 Task: Set the item due "tomorrow".
Action: Mouse moved to (971, 236)
Screenshot: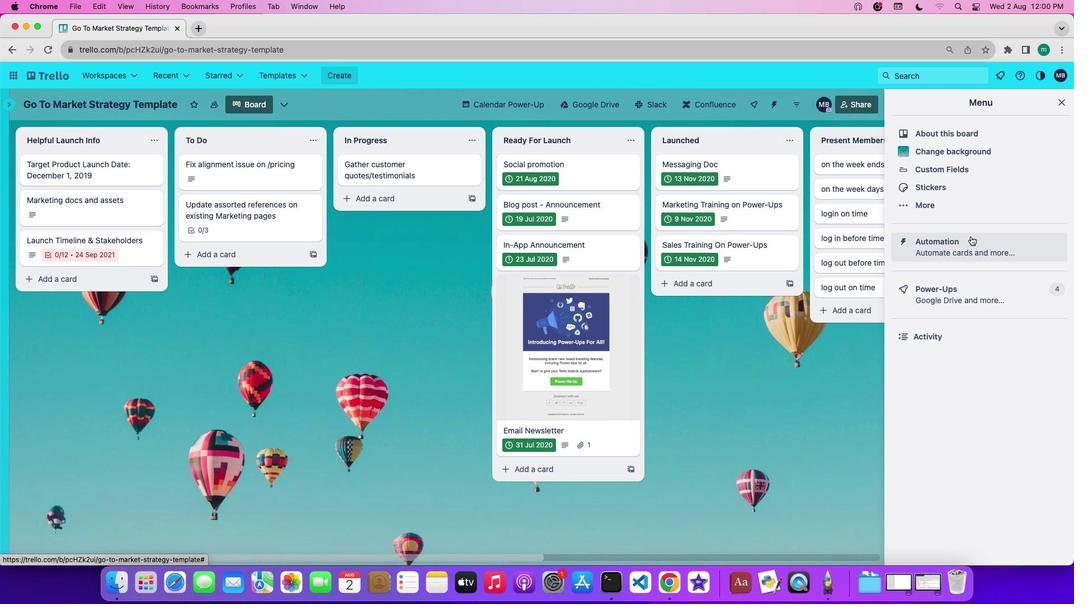 
Action: Mouse pressed left at (971, 236)
Screenshot: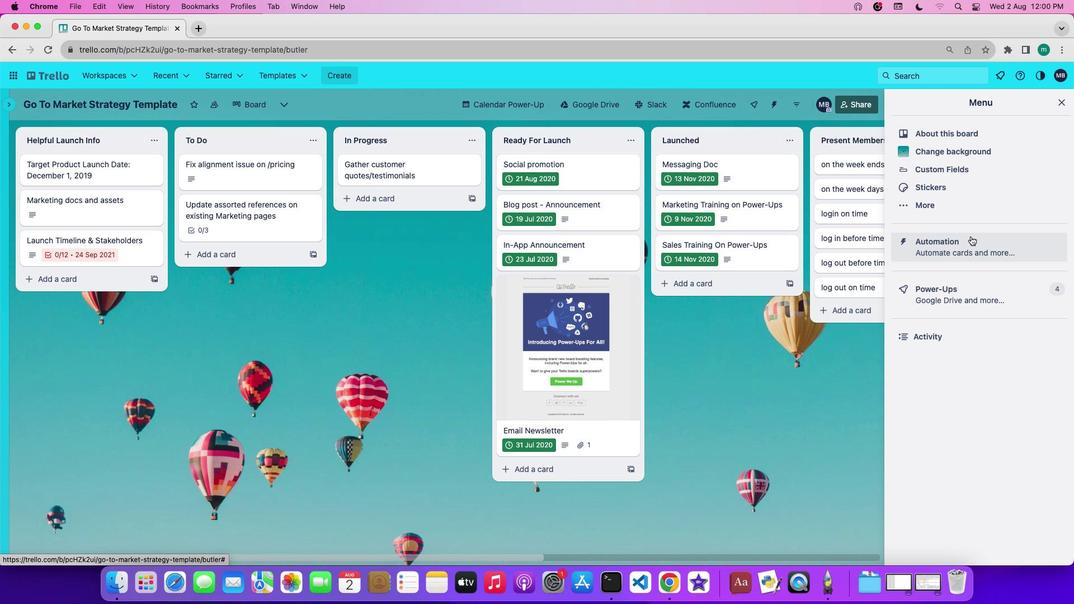 
Action: Mouse moved to (70, 293)
Screenshot: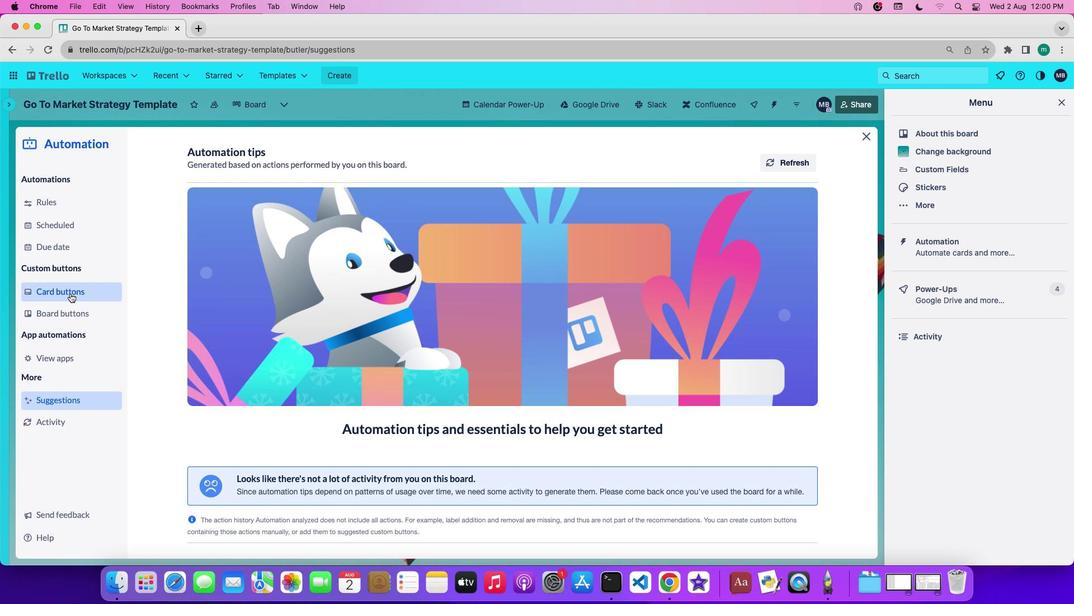 
Action: Mouse pressed left at (70, 293)
Screenshot: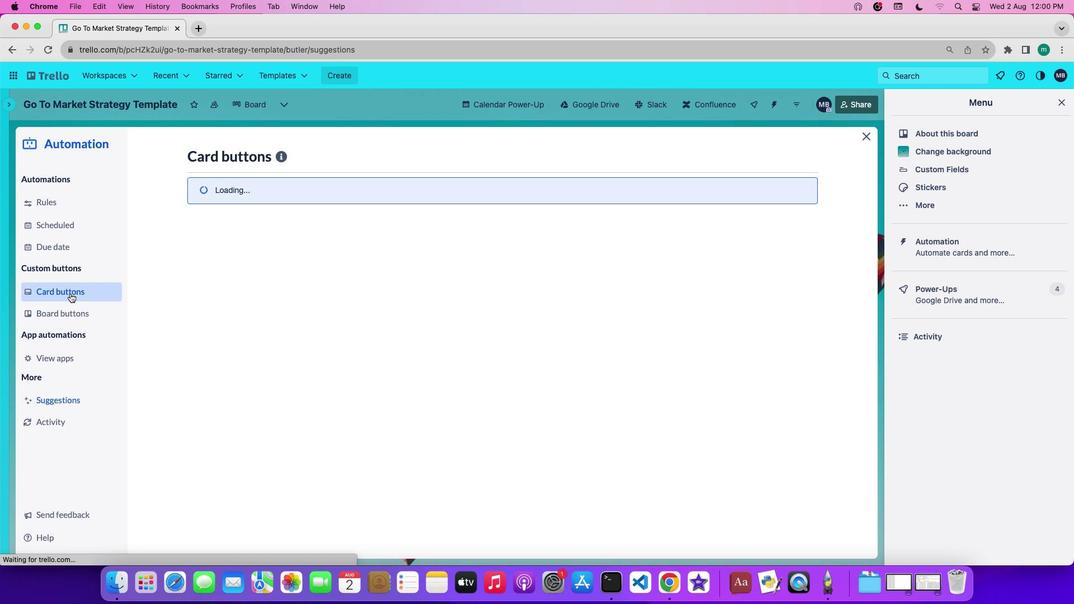 
Action: Mouse moved to (235, 381)
Screenshot: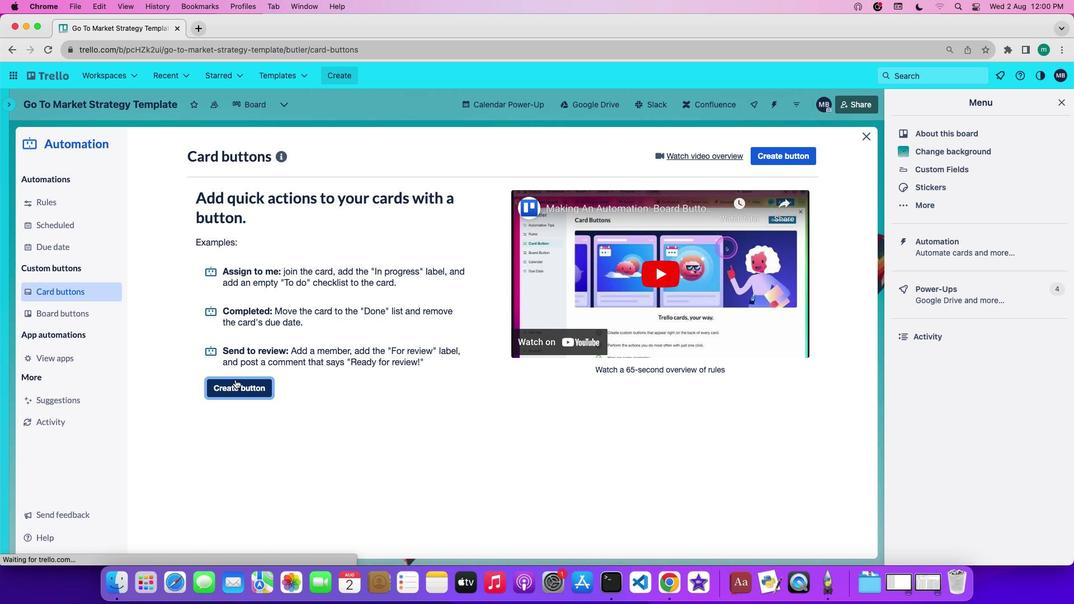 
Action: Mouse pressed left at (235, 381)
Screenshot: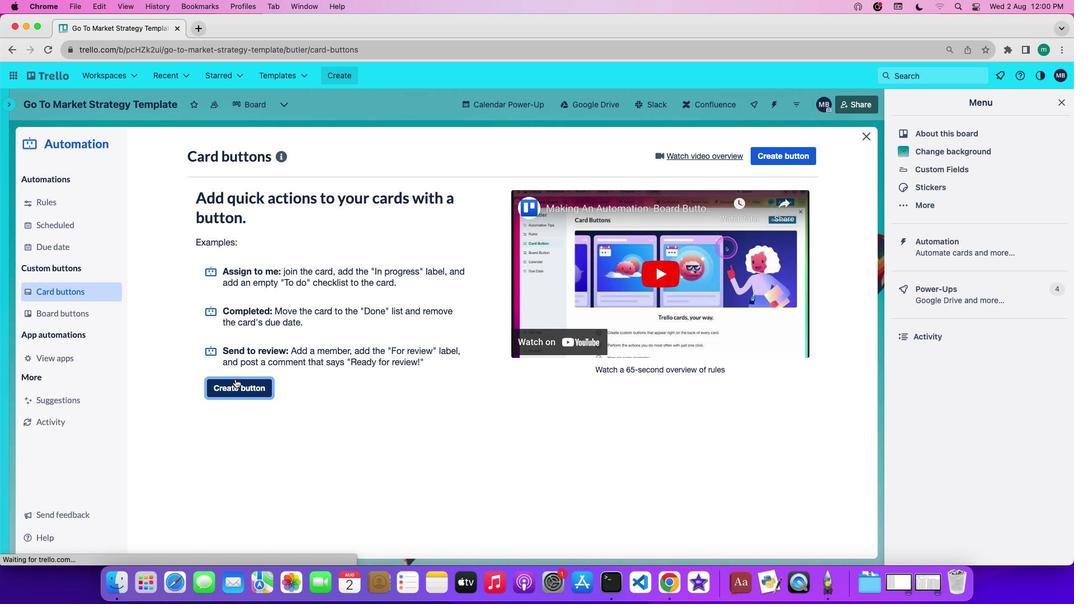 
Action: Mouse moved to (559, 310)
Screenshot: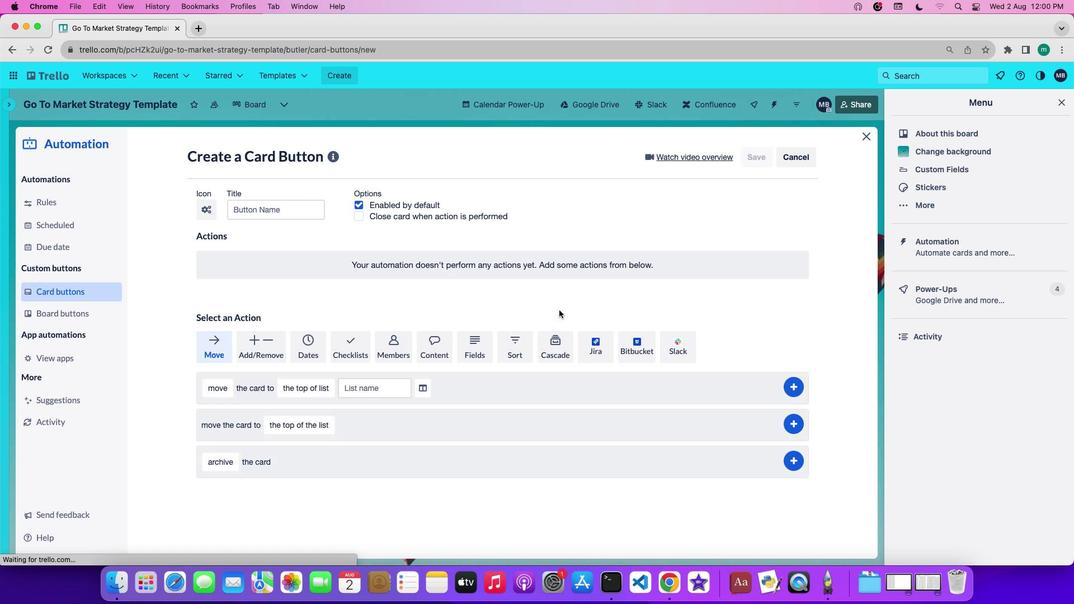 
Action: Mouse pressed left at (559, 310)
Screenshot: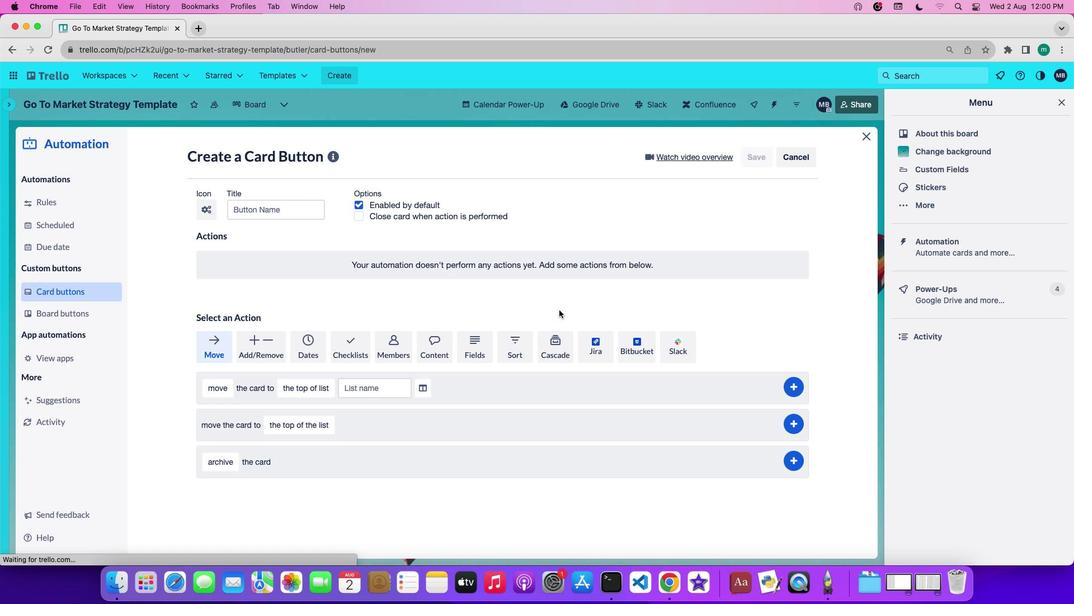 
Action: Mouse moved to (350, 339)
Screenshot: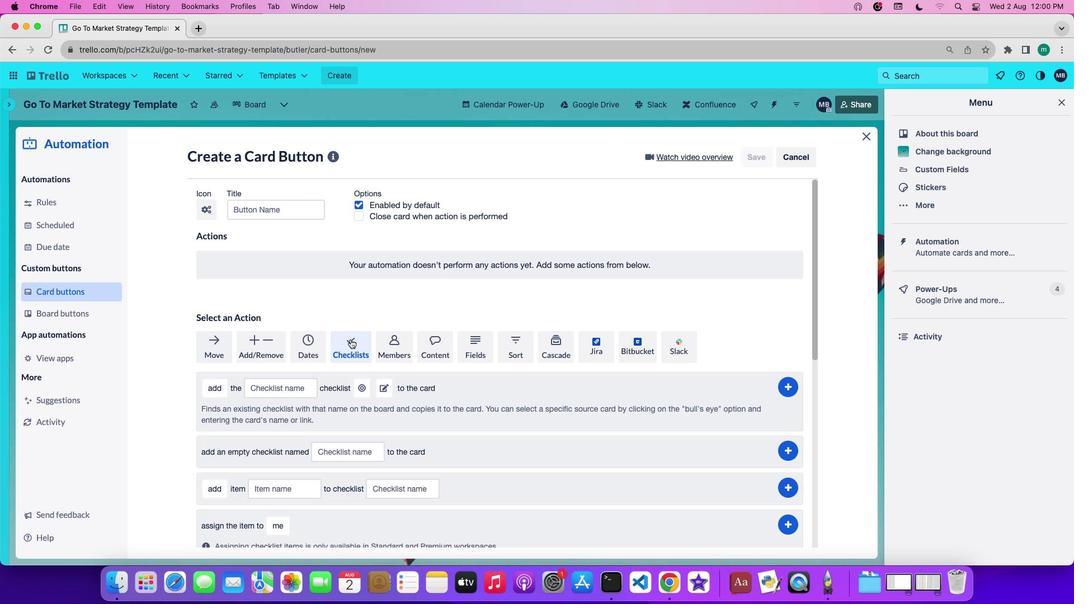 
Action: Mouse pressed left at (350, 339)
Screenshot: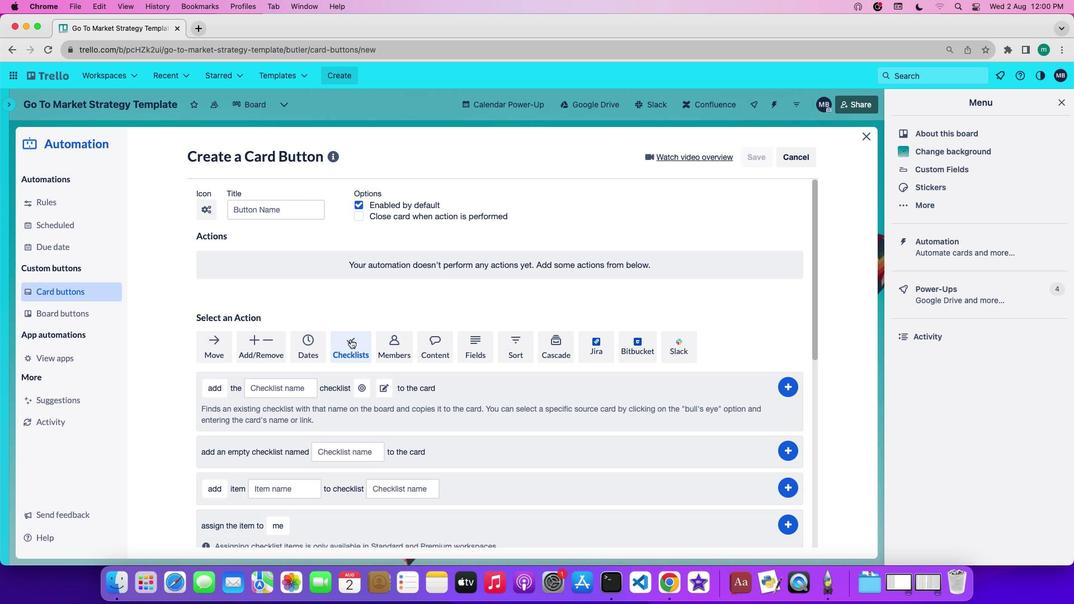 
Action: Mouse moved to (365, 473)
Screenshot: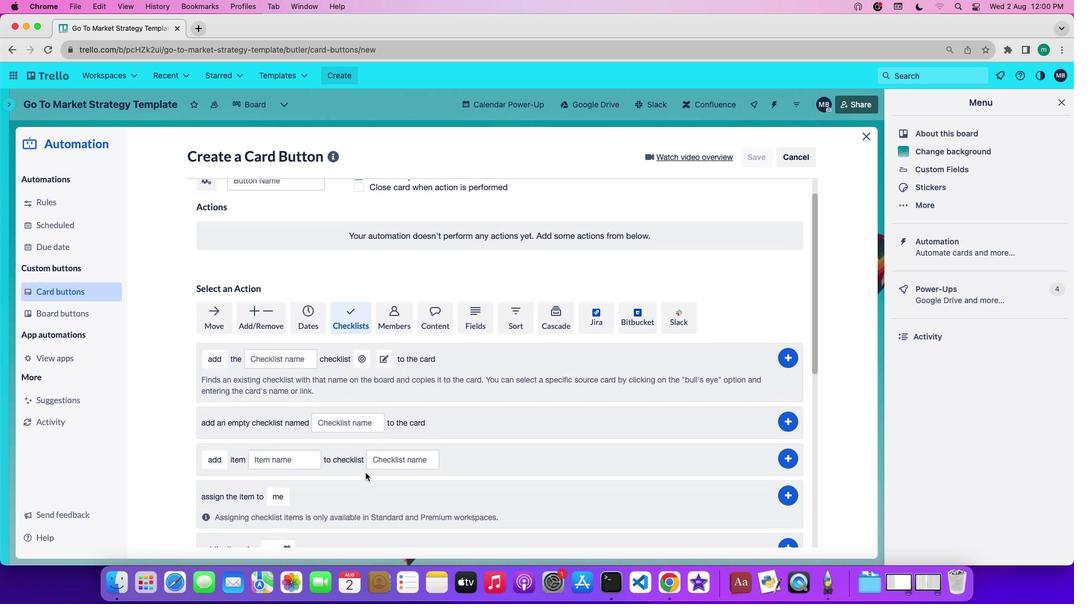 
Action: Mouse scrolled (365, 473) with delta (0, 0)
Screenshot: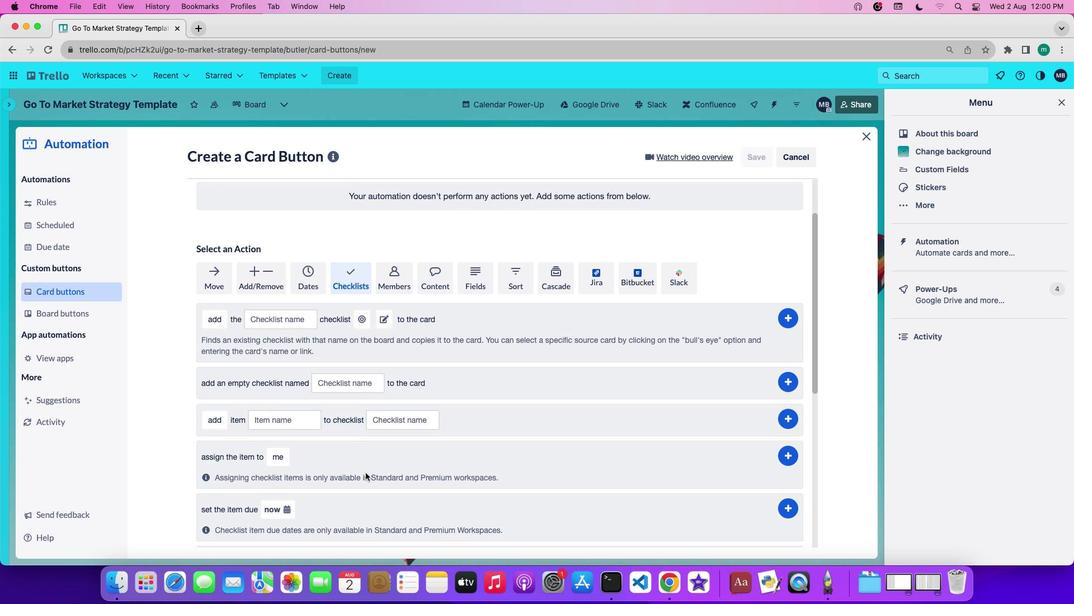 
Action: Mouse scrolled (365, 473) with delta (0, 0)
Screenshot: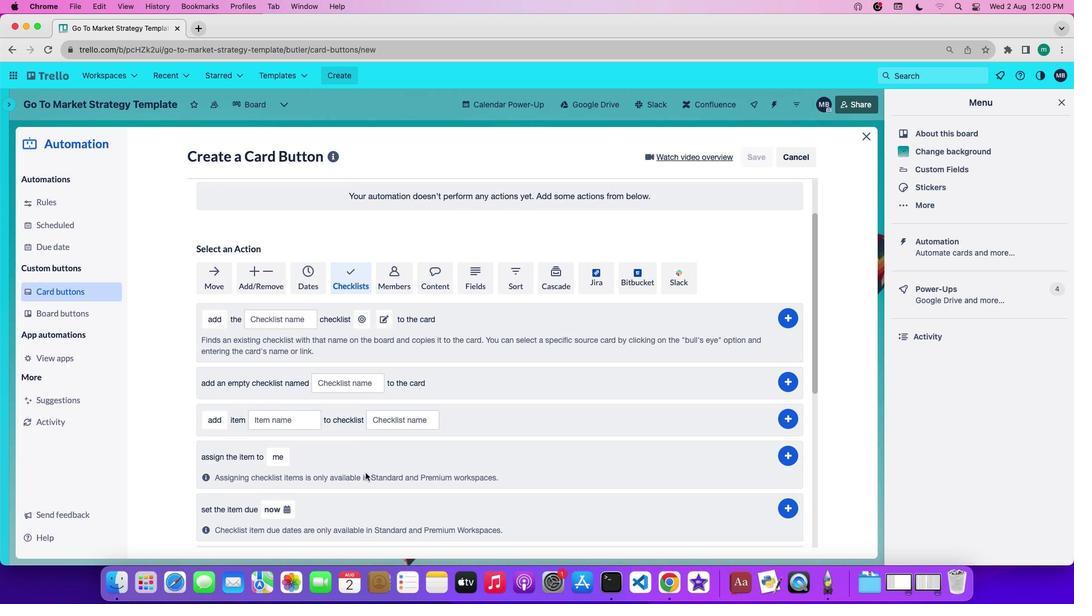 
Action: Mouse scrolled (365, 473) with delta (0, -1)
Screenshot: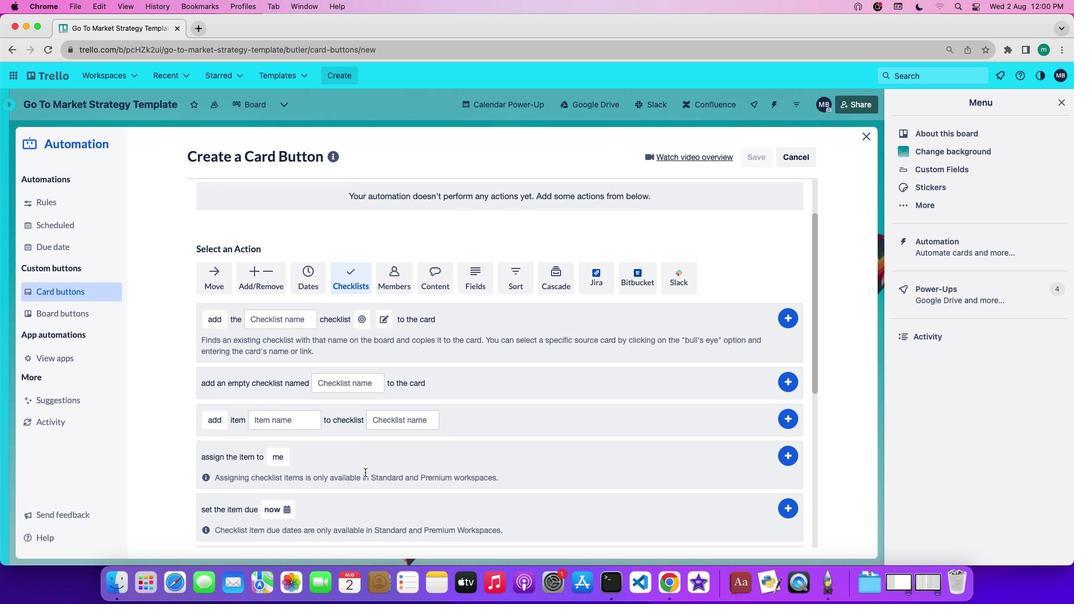 
Action: Mouse scrolled (365, 473) with delta (0, 0)
Screenshot: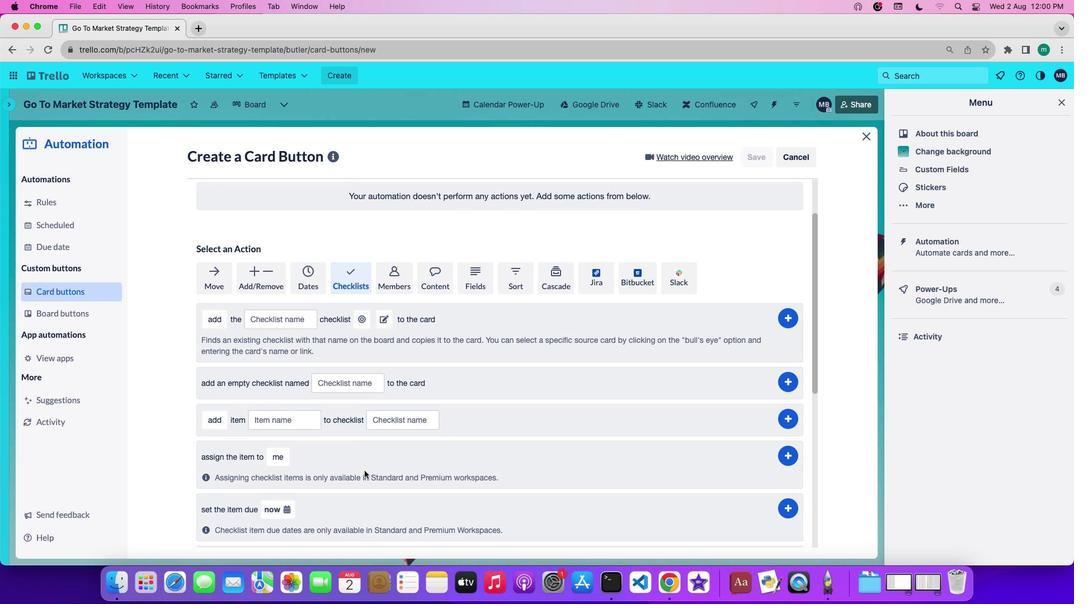 
Action: Mouse moved to (364, 471)
Screenshot: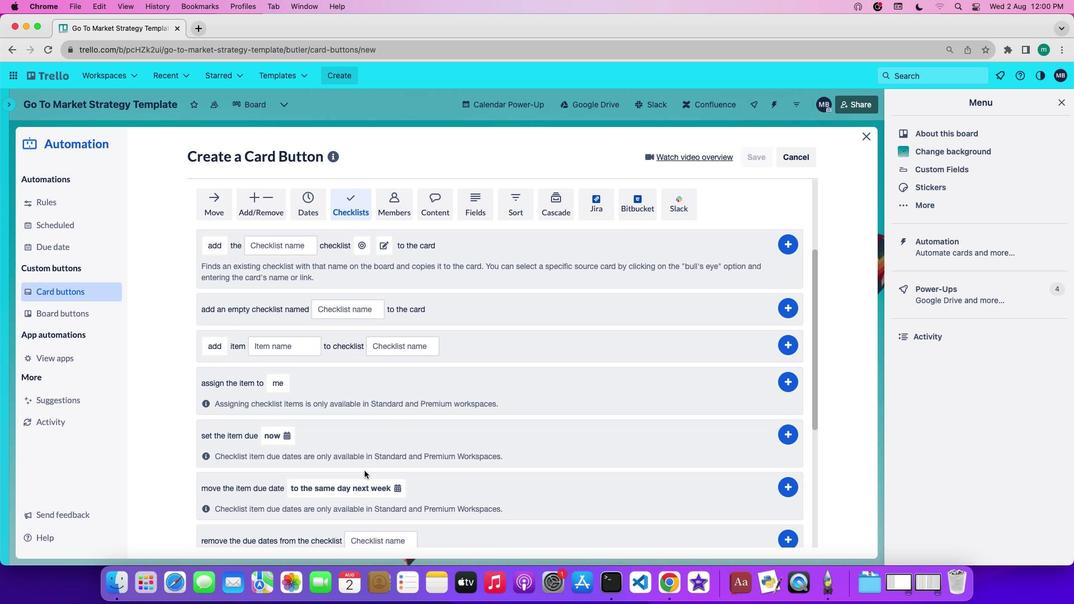 
Action: Mouse scrolled (364, 471) with delta (0, 0)
Screenshot: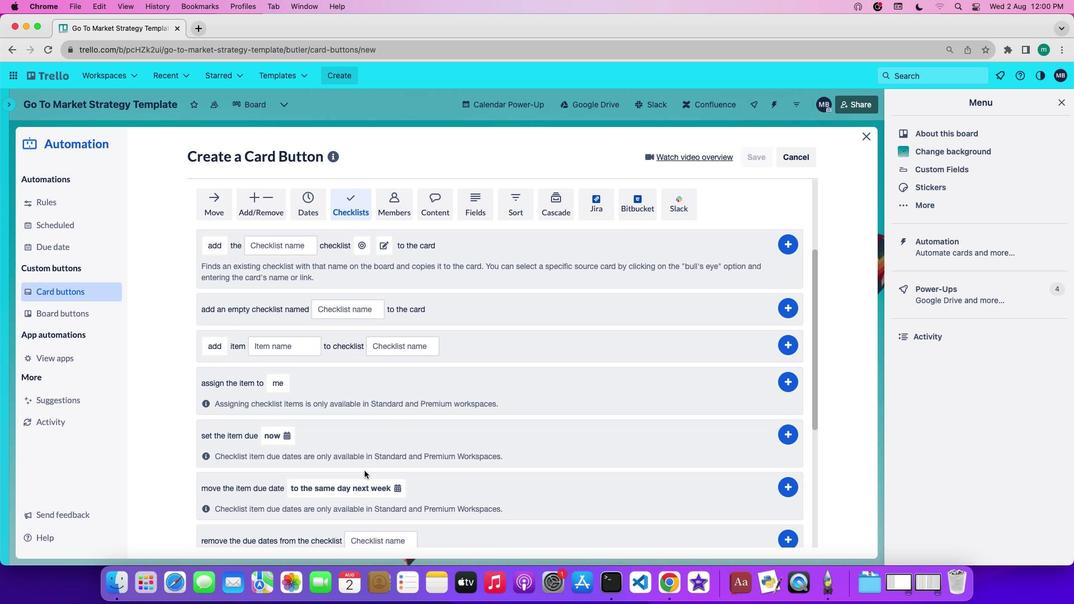 
Action: Mouse moved to (364, 471)
Screenshot: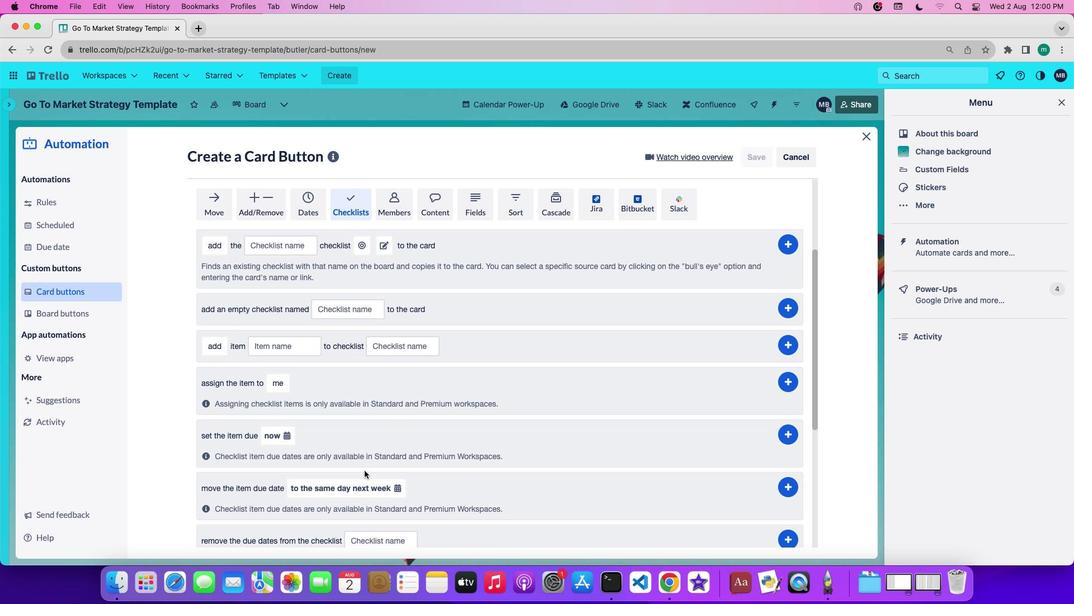 
Action: Mouse scrolled (364, 471) with delta (0, 0)
Screenshot: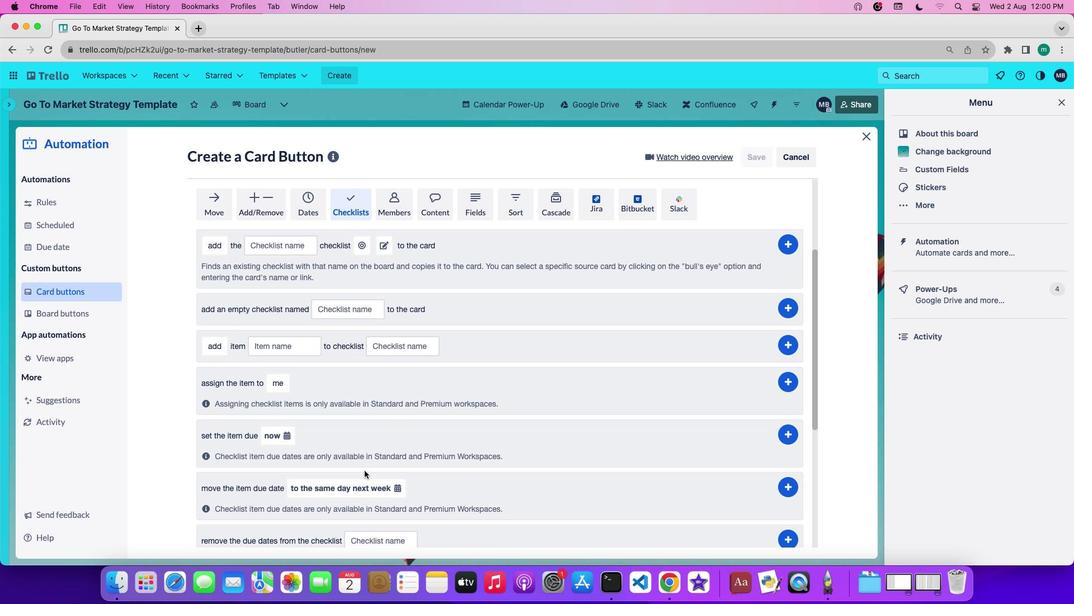 
Action: Mouse moved to (364, 470)
Screenshot: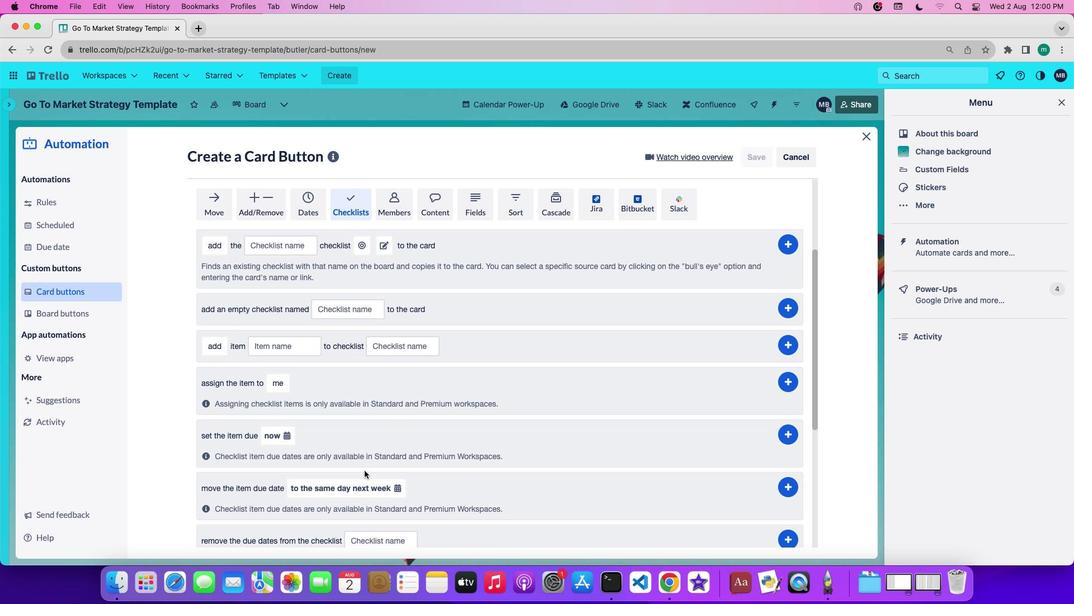 
Action: Mouse scrolled (364, 470) with delta (0, -1)
Screenshot: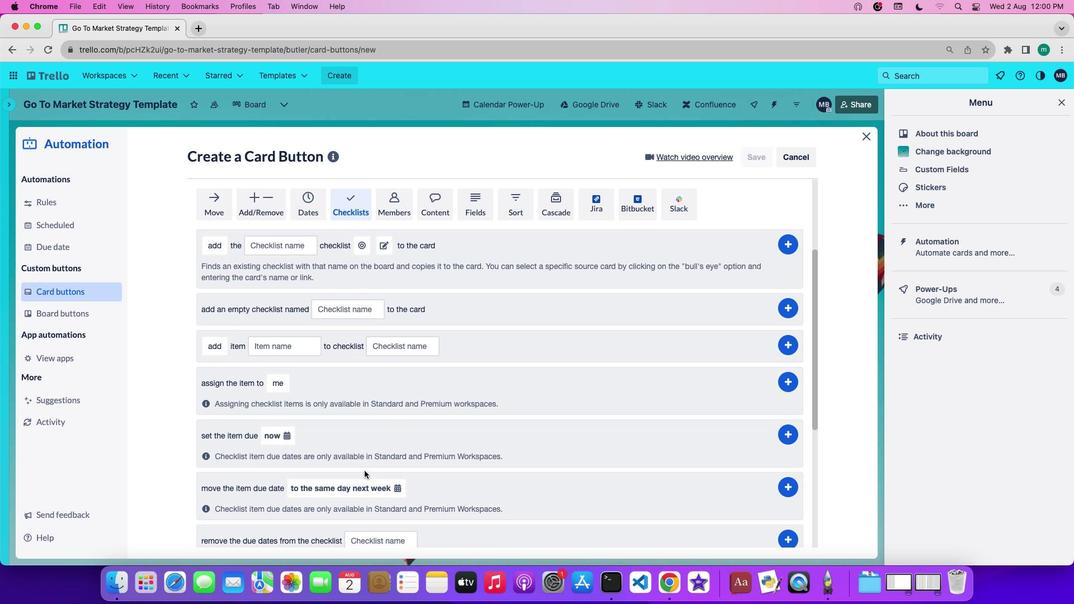 
Action: Mouse moved to (281, 439)
Screenshot: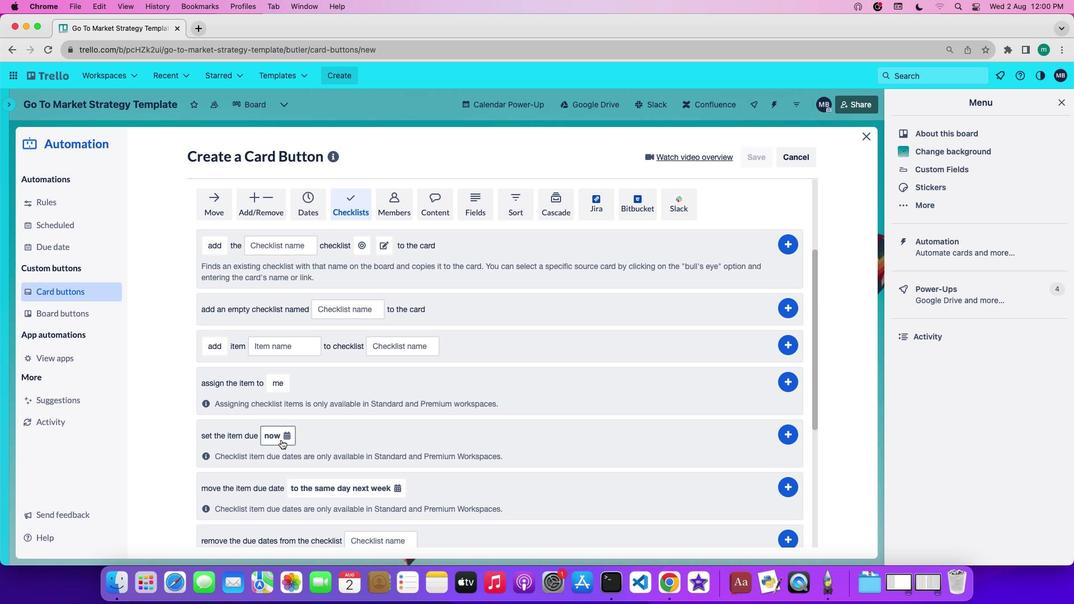
Action: Mouse pressed left at (281, 439)
Screenshot: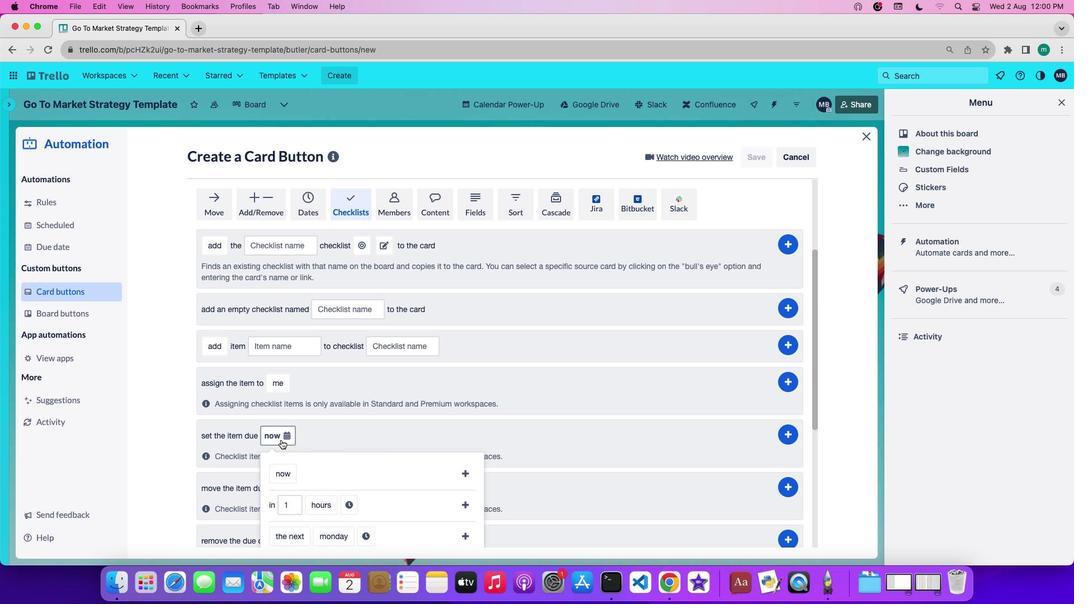 
Action: Mouse moved to (290, 474)
Screenshot: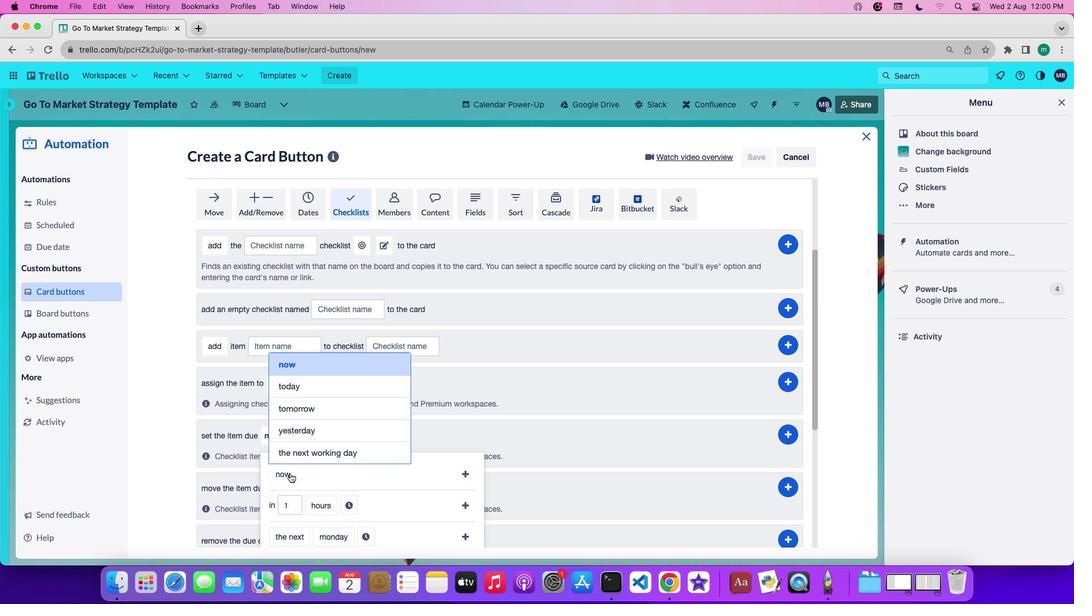 
Action: Mouse pressed left at (290, 474)
Screenshot: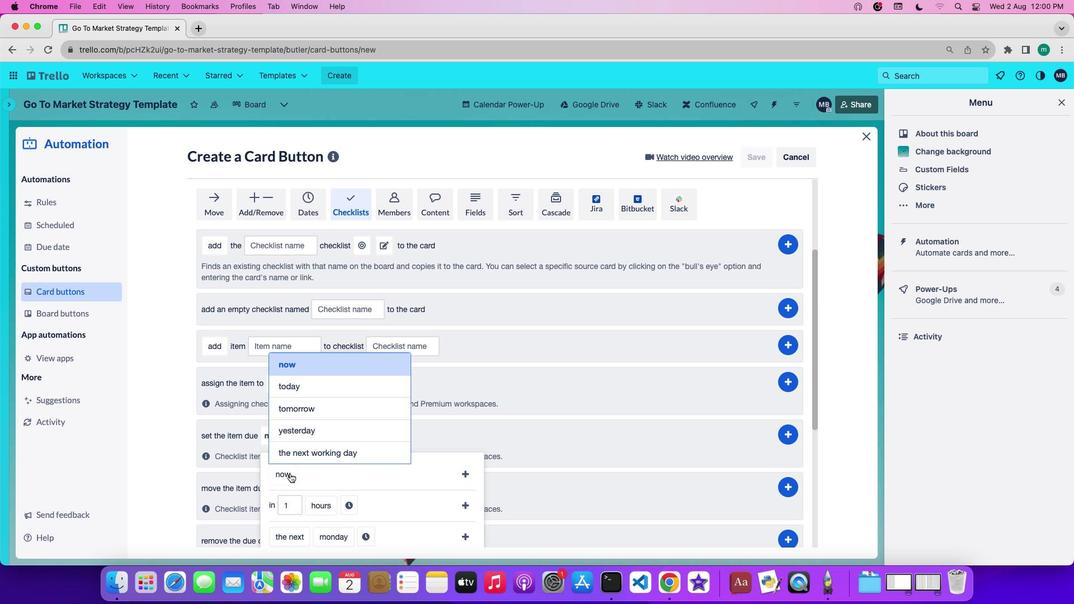 
Action: Mouse moved to (317, 410)
Screenshot: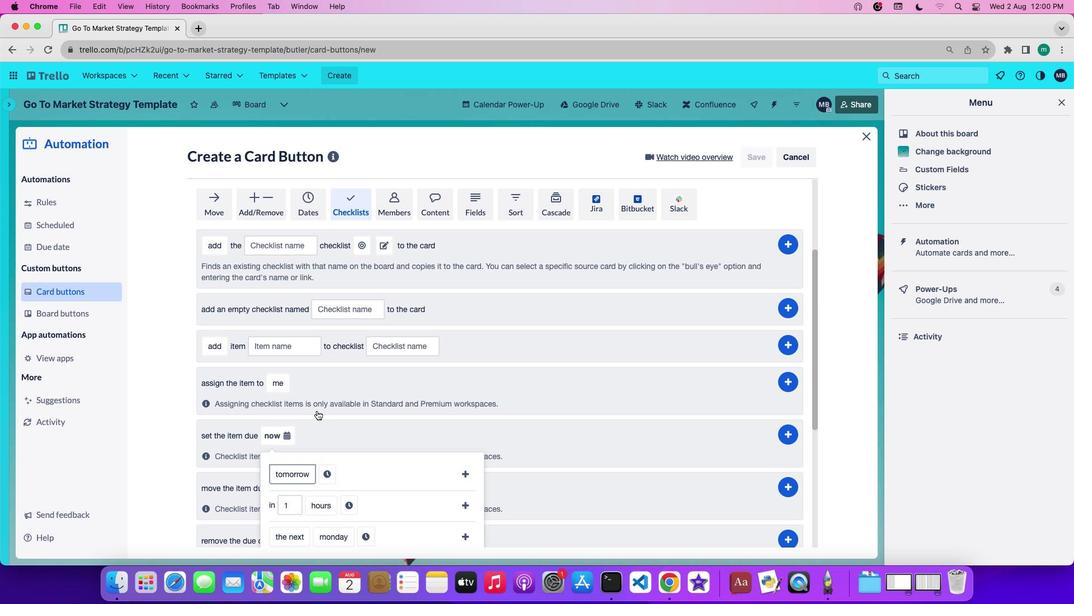 
Action: Mouse pressed left at (317, 410)
Screenshot: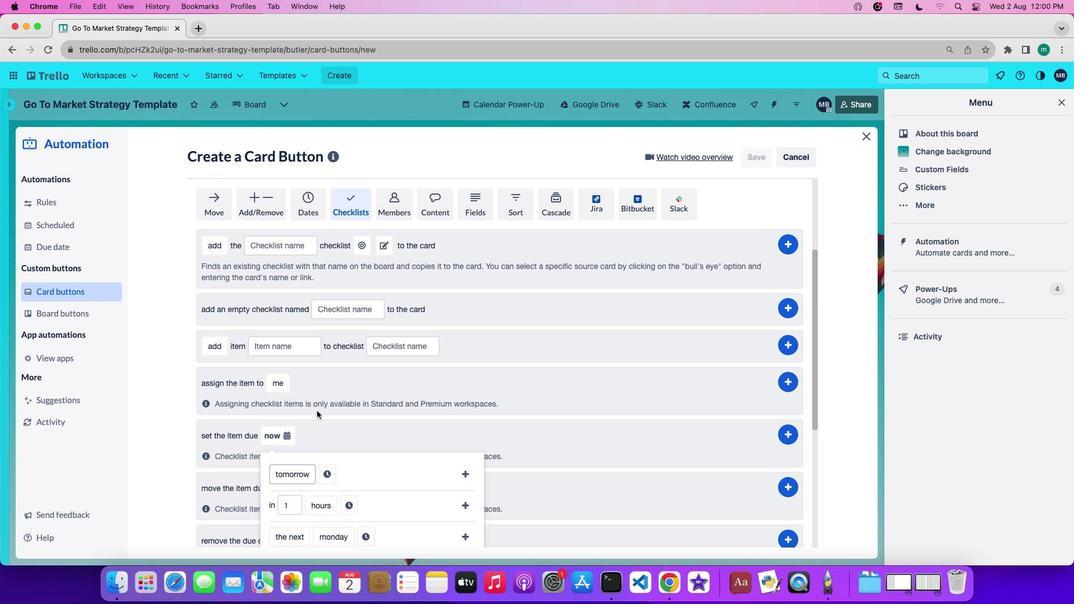 
Action: Mouse moved to (466, 469)
Screenshot: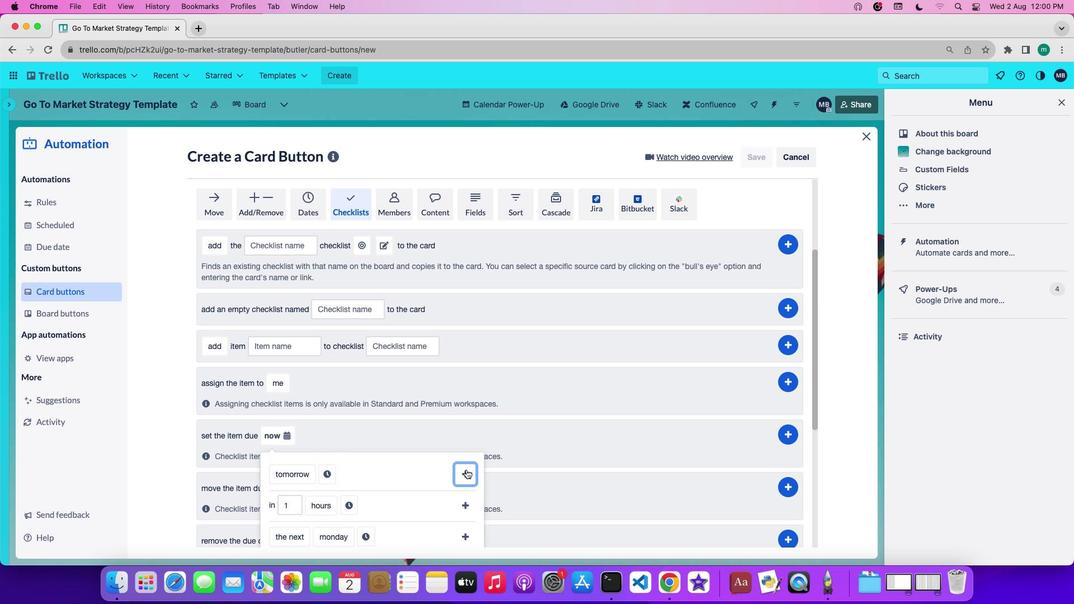 
Action: Mouse pressed left at (466, 469)
Screenshot: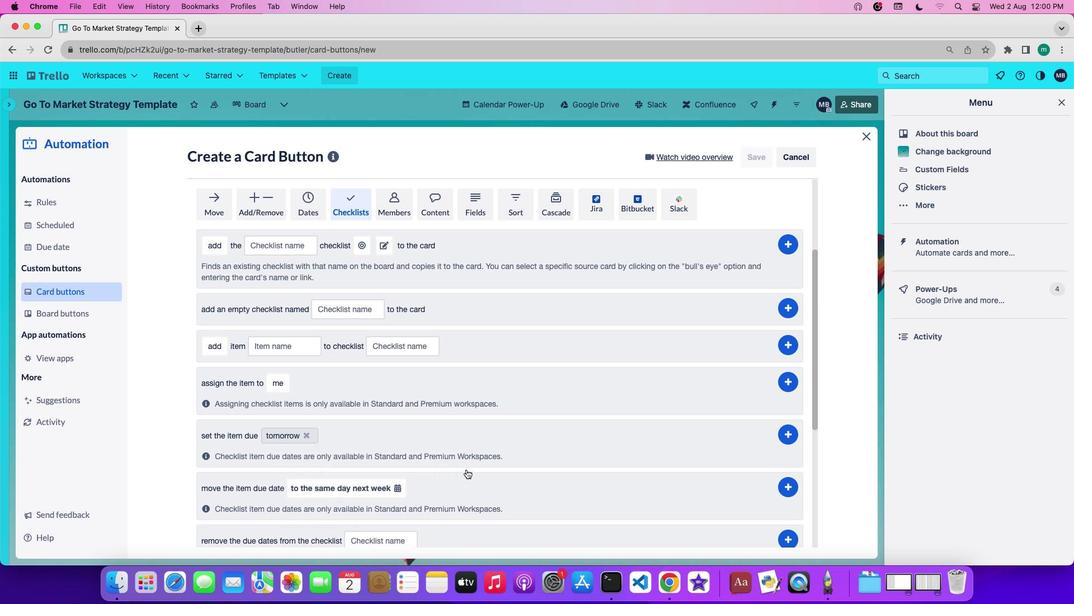
Action: Mouse moved to (784, 434)
Screenshot: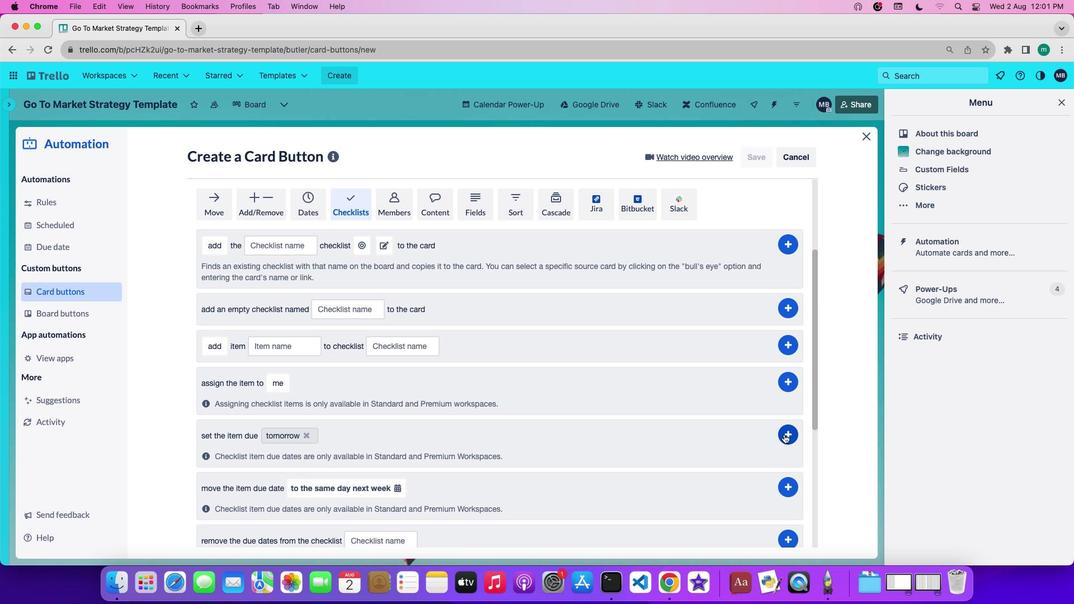 
Action: Mouse pressed left at (784, 434)
Screenshot: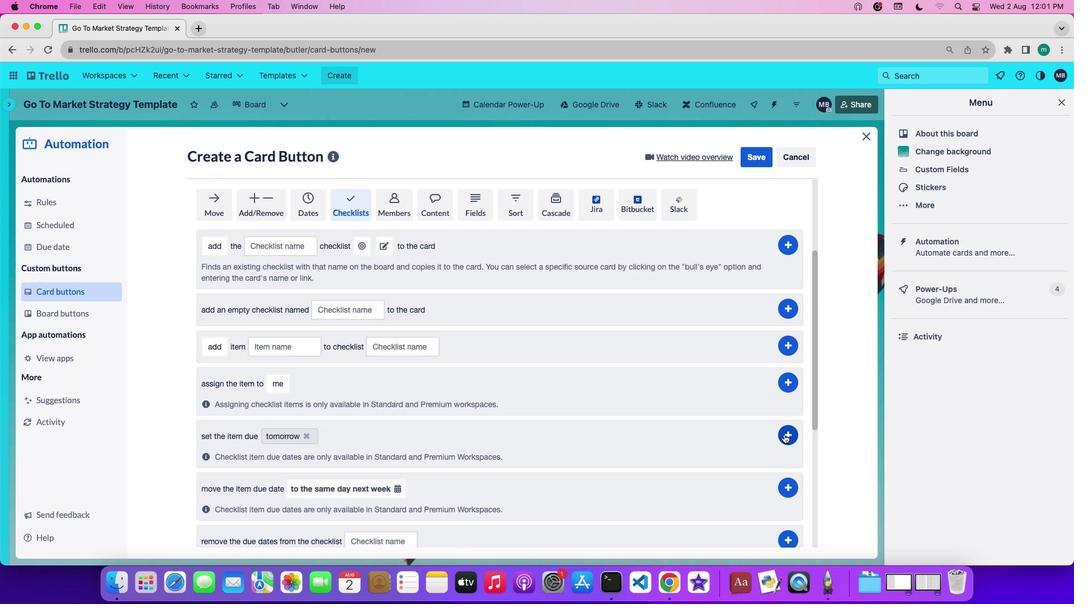 
